 Task: View and add the product "Crayola Washable Project Paint Classic Bottles (2 oz x 6 ct)" to cart from the store "Walgreens".
Action: Mouse moved to (38, 71)
Screenshot: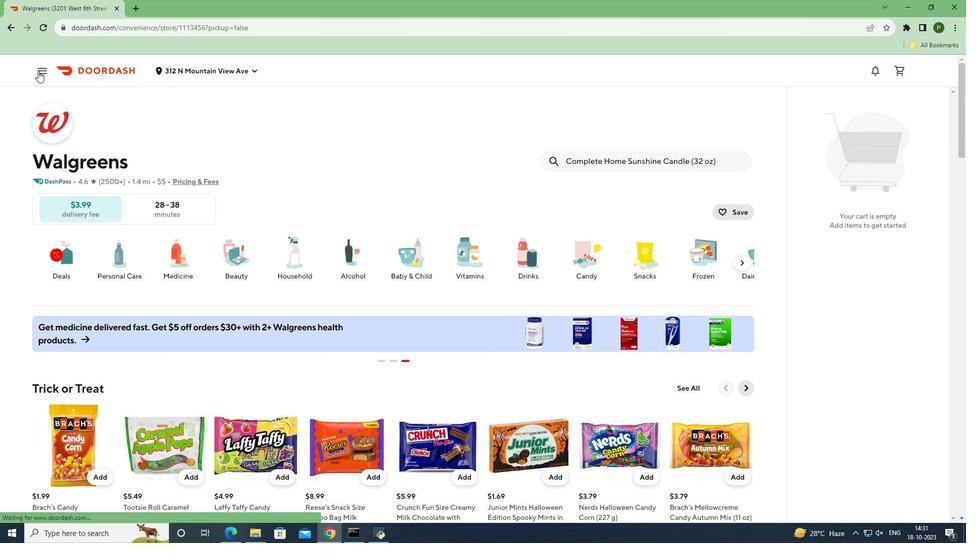 
Action: Mouse pressed left at (38, 71)
Screenshot: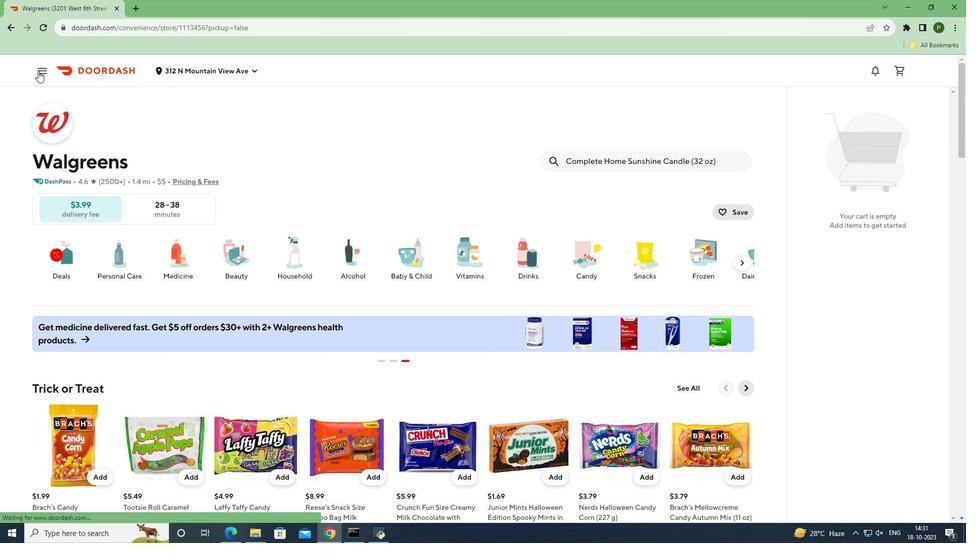
Action: Mouse moved to (46, 147)
Screenshot: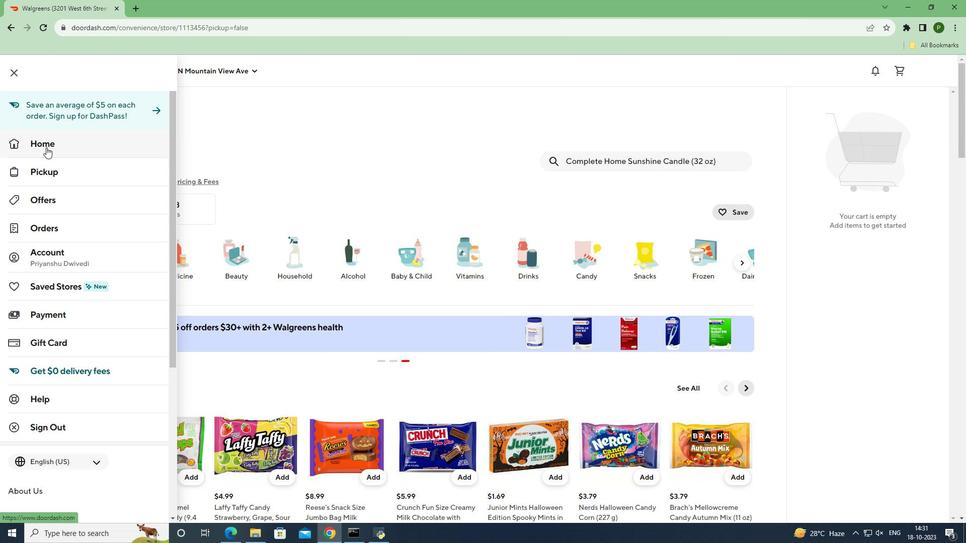 
Action: Mouse pressed left at (46, 147)
Screenshot: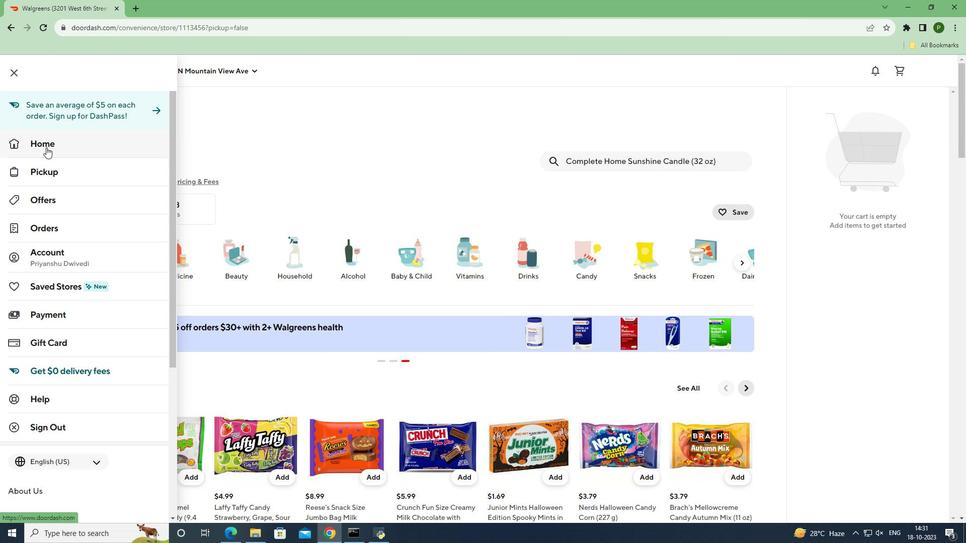 
Action: Mouse moved to (766, 106)
Screenshot: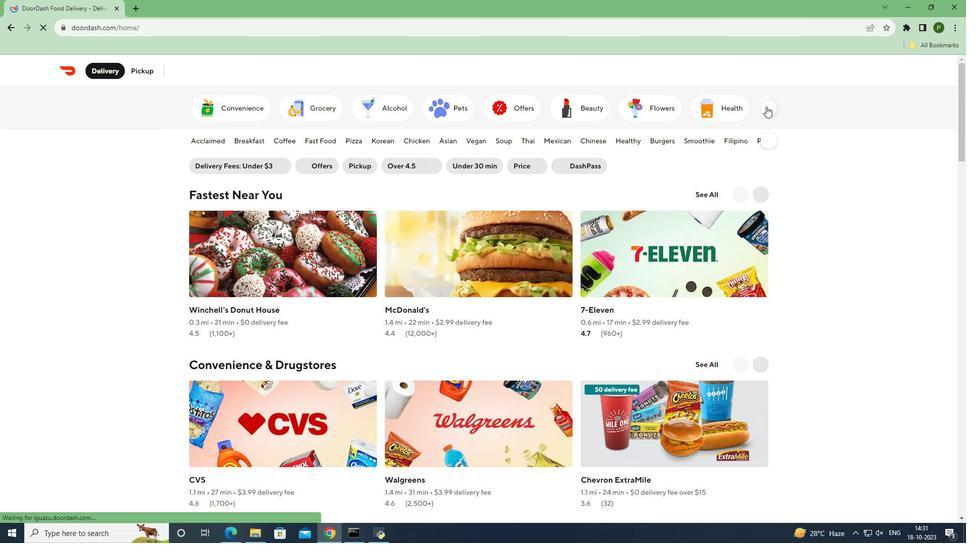 
Action: Mouse pressed left at (766, 106)
Screenshot: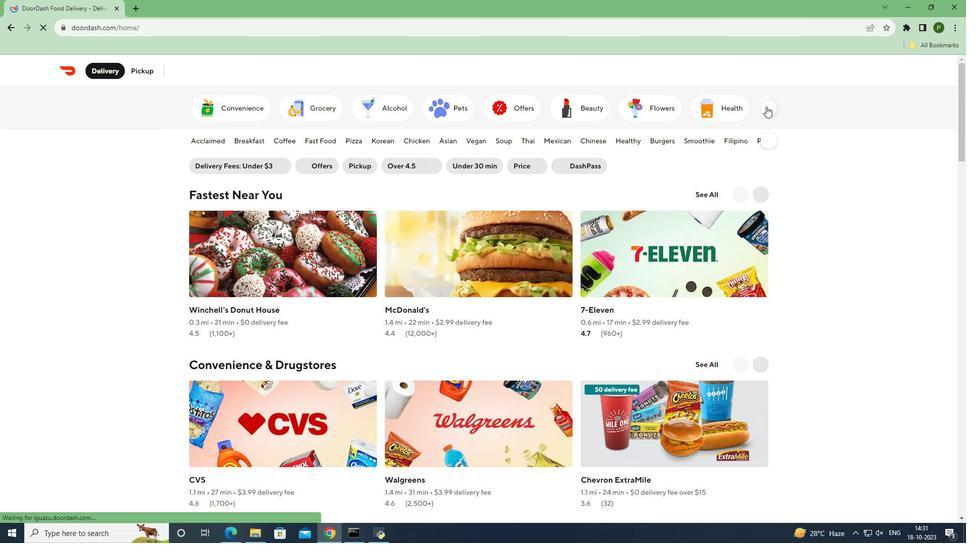 
Action: Mouse moved to (400, 106)
Screenshot: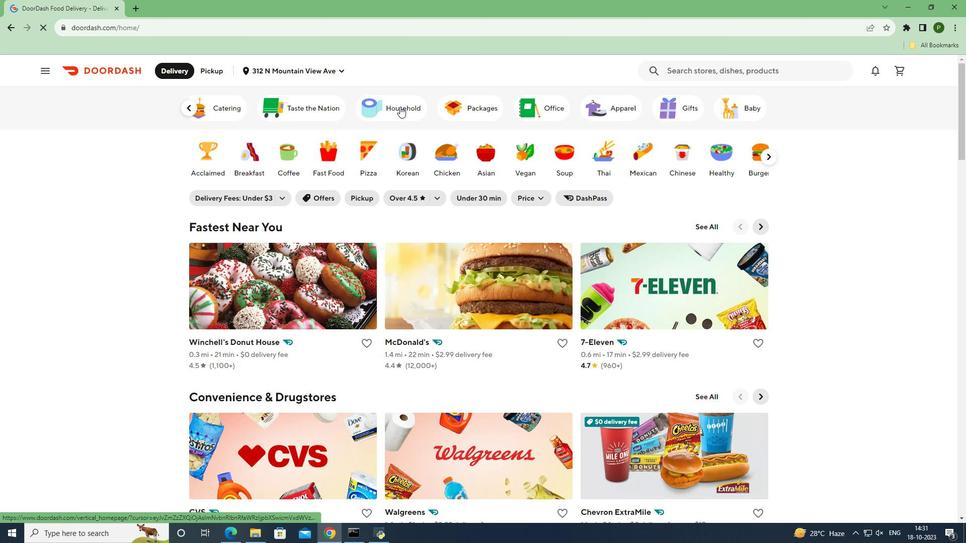 
Action: Mouse pressed left at (400, 106)
Screenshot: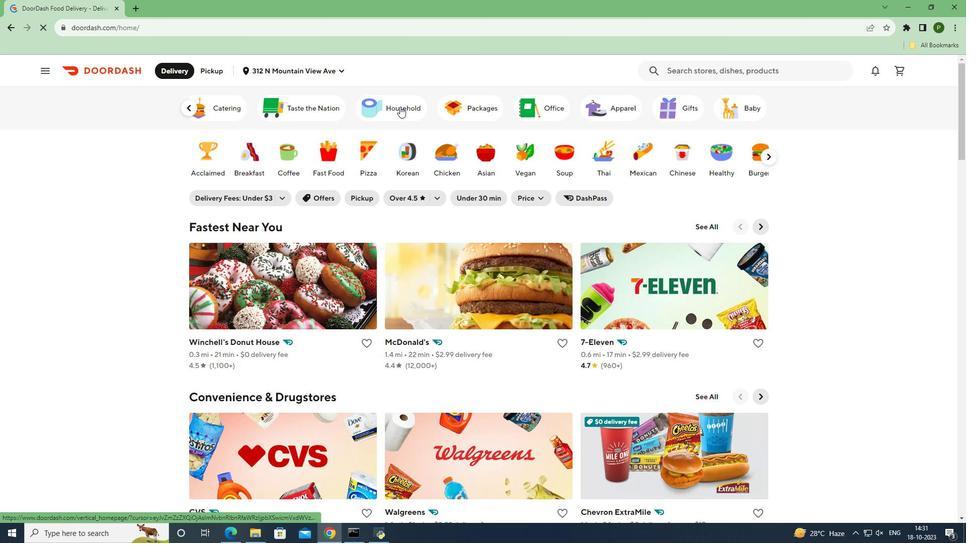 
Action: Mouse moved to (462, 434)
Screenshot: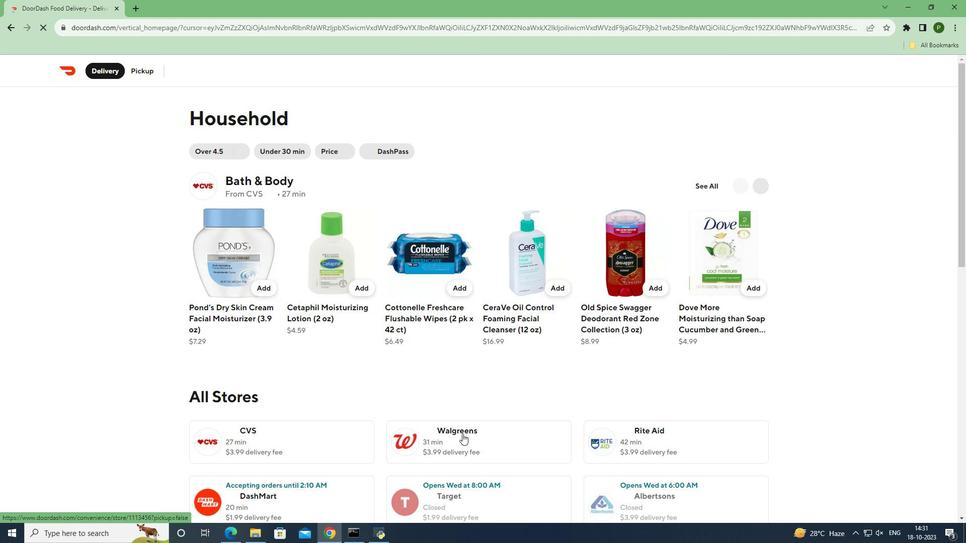 
Action: Mouse pressed left at (462, 434)
Screenshot: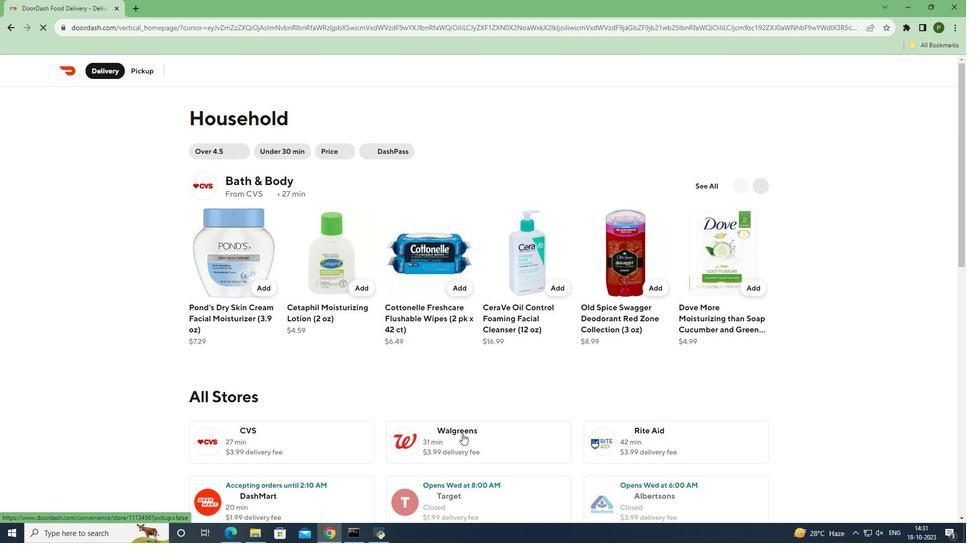 
Action: Mouse moved to (609, 155)
Screenshot: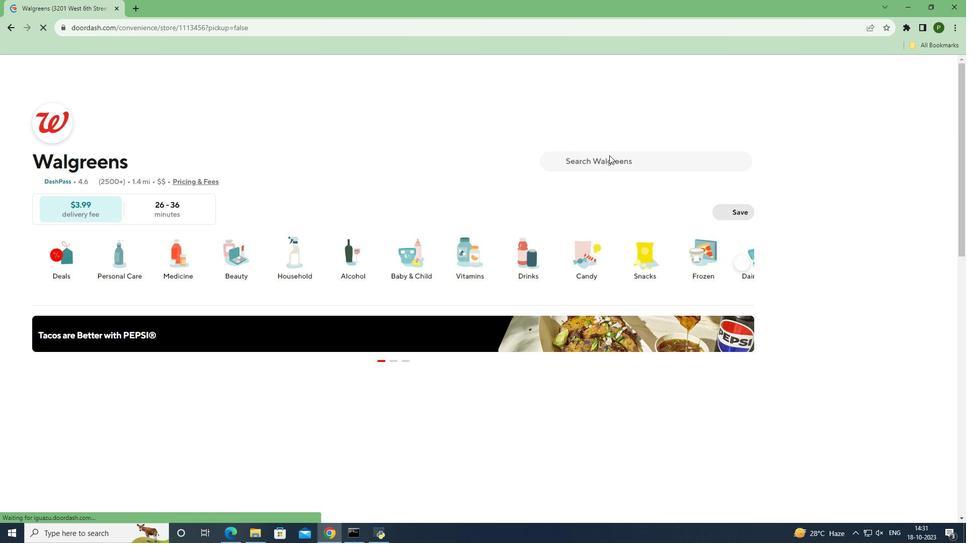 
Action: Mouse pressed left at (609, 155)
Screenshot: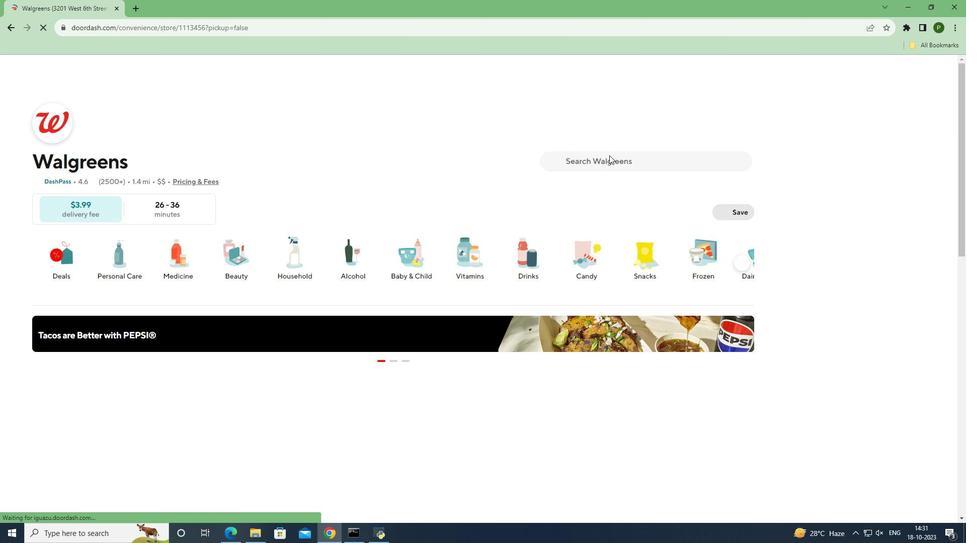 
Action: Key pressed <Key.caps_lock>C<Key.caps_lock>rayola<Key.space><Key.caps_lock>W<Key.caps_lock>ashable<Key.space><Key.caps_lock>P<Key.caps_lock>roject<Key.space><Key.caps_lock>P<Key.caps_lock>aint<Key.space><Key.caps_lock>C<Key.caps_lock>lassic<Key.space><Key.caps_lock>B<Key.caps_lock>ottles<Key.space><Key.shift_r>(2<Key.space>oz<Key.space><Key.shift><Key.shift>*<Key.space>6<Key.space>ct<Key.shift_r>)
Screenshot: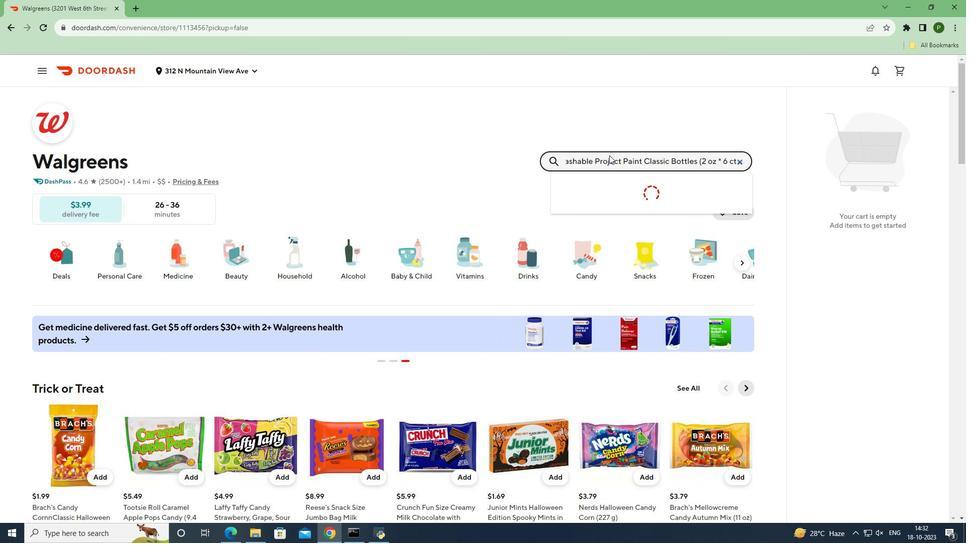 
Action: Mouse moved to (629, 192)
Screenshot: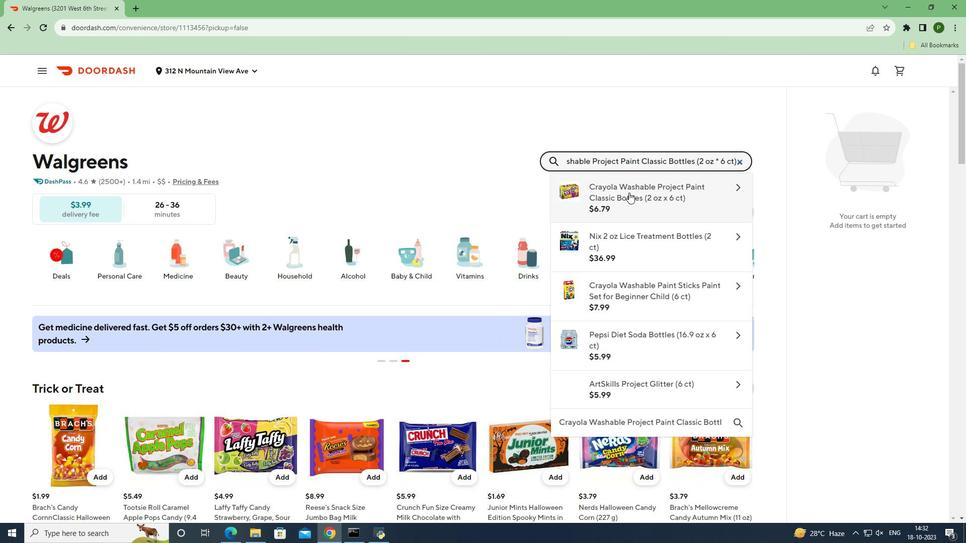 
Action: Mouse pressed left at (629, 192)
Screenshot: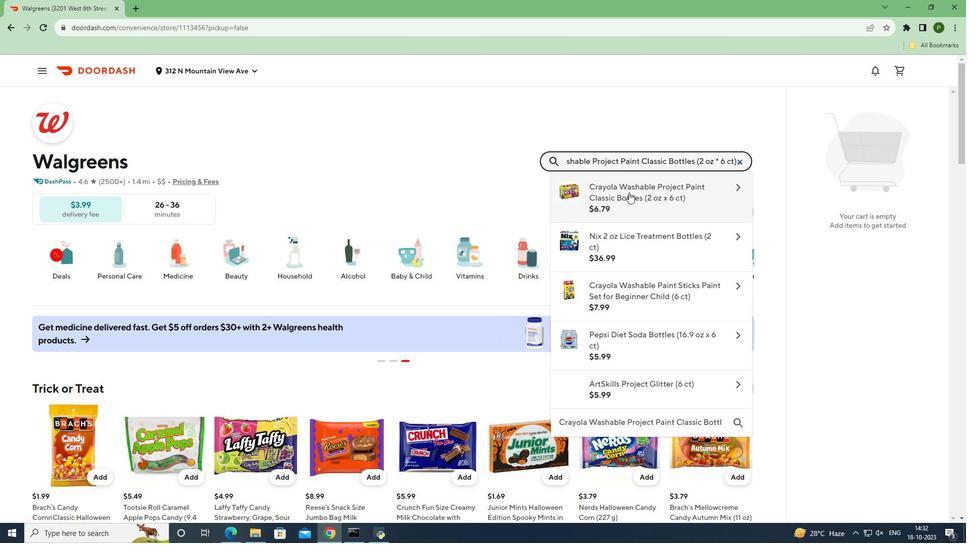 
Action: Mouse moved to (659, 487)
Screenshot: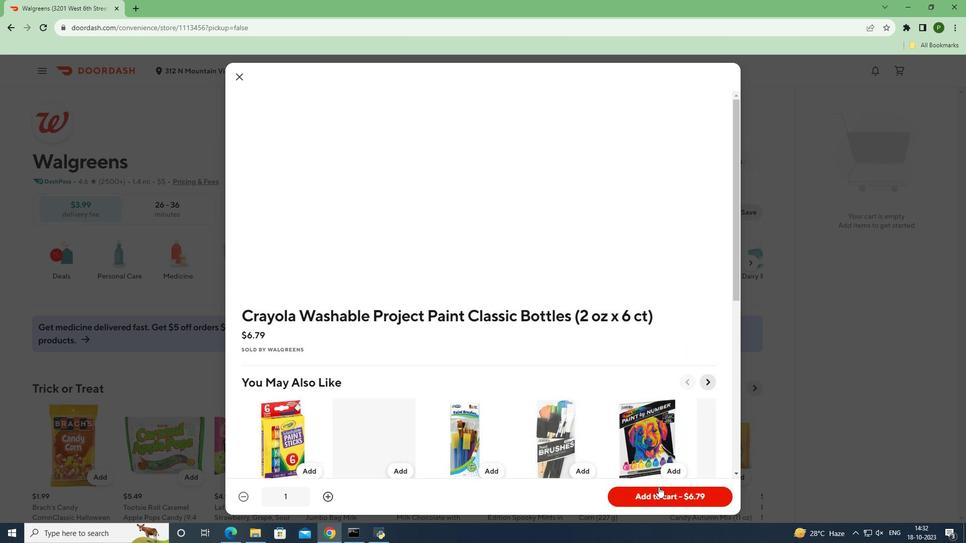 
Action: Mouse pressed left at (659, 487)
Screenshot: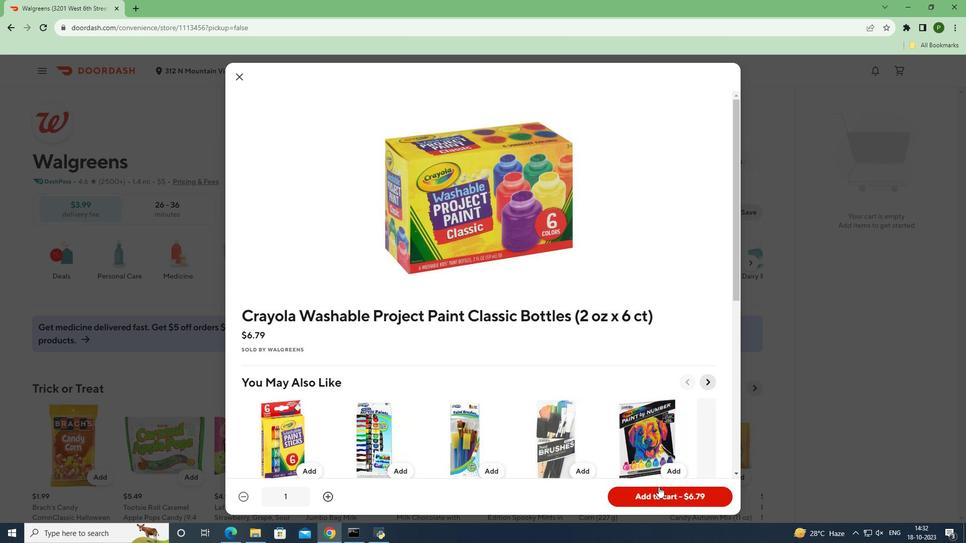 
Action: Mouse moved to (727, 466)
Screenshot: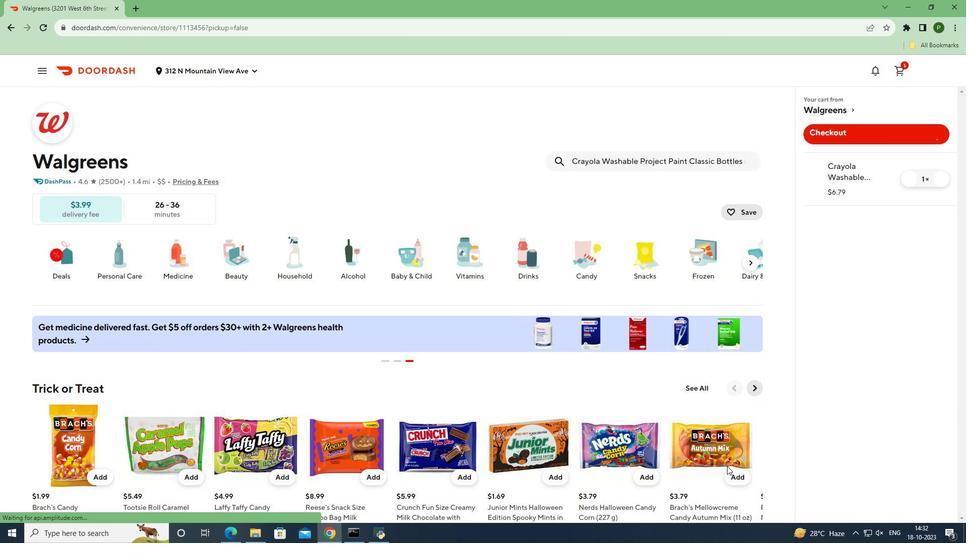 
